 Task: Open a blank worksheet and write heading  Make a employee details data  Add 10 employee name:-  'Ethan Reynolds, Olivia Thompson, Benjamin Martinez, Emma Davis, Alexander Mitchell, Ava Rodriguez, Daniel Anderson, Mia Lewis, Christopher Scott, Sophia Harris.'in August Last week sales are  1000 to 1010. Department:-  Sales, HR, Finance, Marketing, IT, Operations, Finance, HR, Sales, Marketing. Position:-  Sales Manager, HR Manager, Accountant, Marketing Specialist, IT Specialist, Operations Manager, Financial Analyst, HR Assistant, Sales Representative, Marketing Assistant.Salary (USD):-  5000,4500,4000, 3800, 4200, 5200, 3800, 2800, 3200, 2500.Start Date:-  1/15/2020,7/1/2019, 3/10/2021,2/5/2022, 11/30/2018,6/15/2020, 9/1/2021,4/20/2022, 2/10/2019,9/5/2020. Save page auditingSalesForecast_2024
Action: Mouse moved to (14, 21)
Screenshot: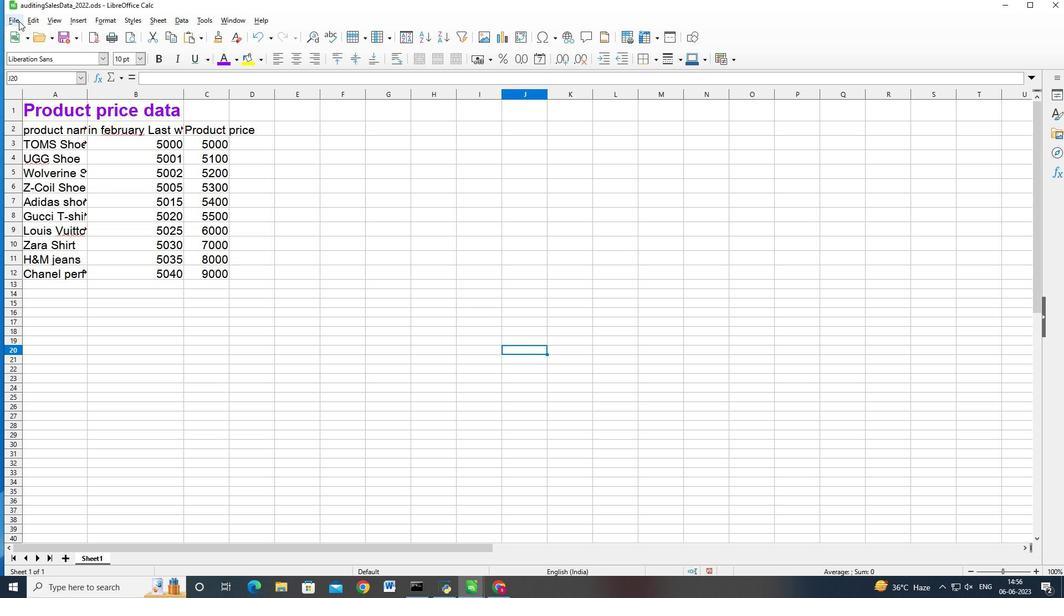 
Action: Mouse pressed left at (14, 21)
Screenshot: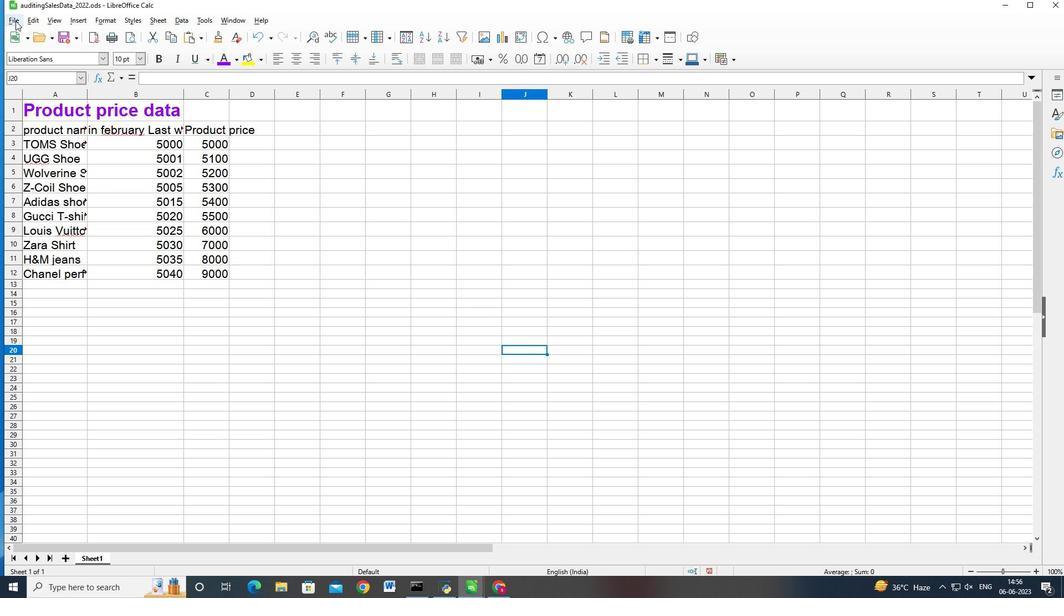 
Action: Mouse moved to (153, 44)
Screenshot: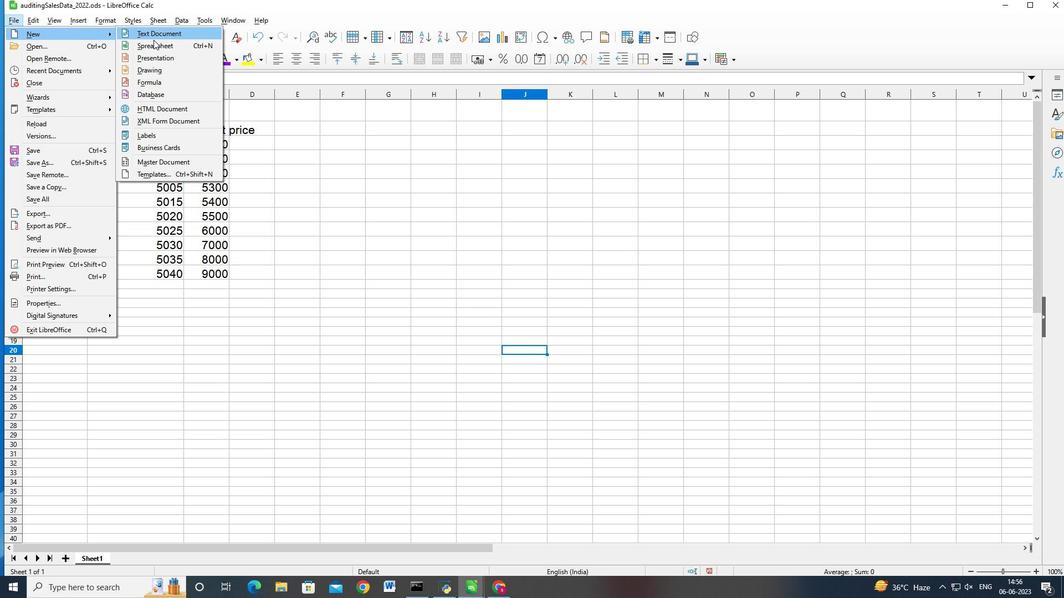 
Action: Mouse pressed left at (153, 44)
Screenshot: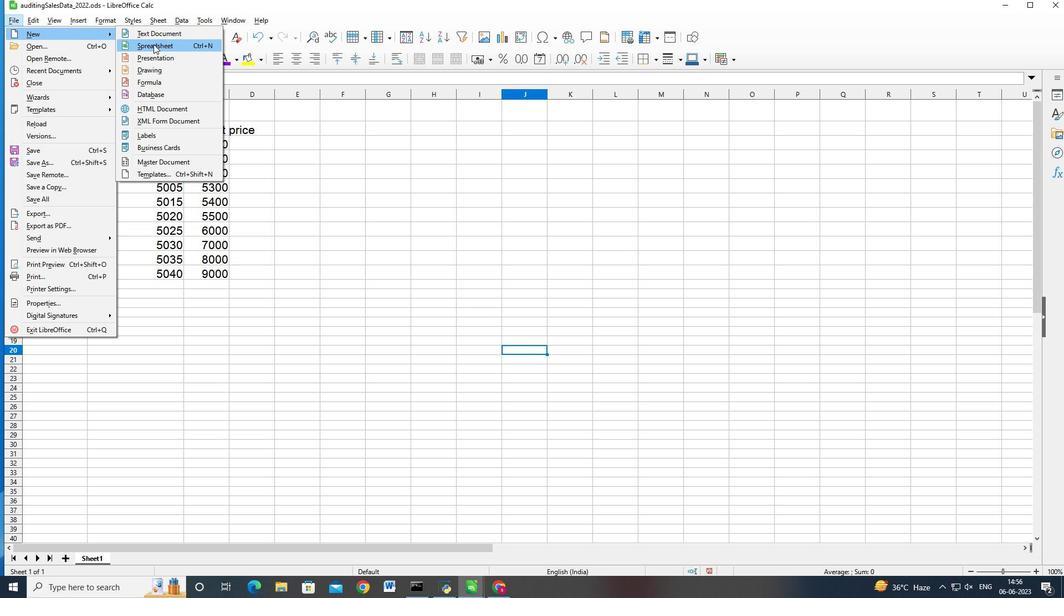 
Action: Mouse moved to (134, 28)
Screenshot: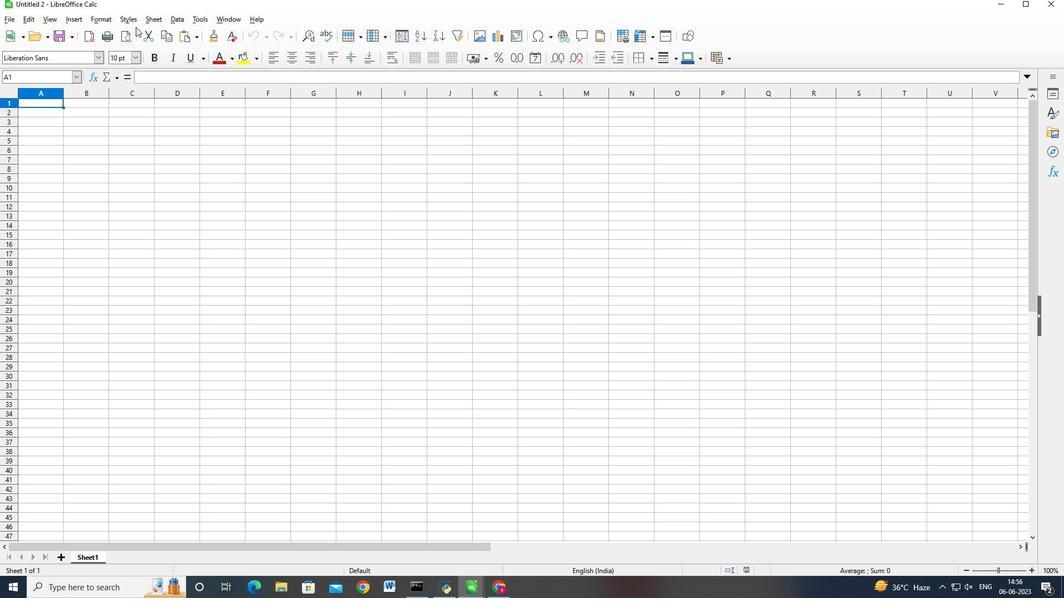 
Action: Key pressed <Key.shift>Make<Key.space>a<Key.space>employee<Key.space>details<Key.space>data<Key.enter><Key.shift><Key.shift><Key.shift><Key.shift><Key.shift><Key.shift><Key.shift><Key.shift>employee<Key.space>name<Key.enter><Key.shift_r>Ethan<Key.space><Key.shift>Reynolds<Key.enter><Key.shift>Olivia<Key.space><Key.shift>Thompson<Key.enter><Key.shift>Benjamin<Key.space><Key.shift>Martinez<Key.enter><Key.shift>Emma<Key.space><Key.shift_r>Davis<Key.enter><Key.shift_r>Alexander<Key.space><Key.shift>Mitchell<Key.enter><Key.caps_lock>AV<Key.backspace><Key.caps_lock>va<Key.space><Key.shift>Rodi<Key.backspace>riguez<Key.space><Key.enter><Key.shift_r>Daniel<Key.space><Key.shift>ANd<Key.backspace><Key.backspace>nderson<Key.enter><Key.shift>Mia<Key.space><Key.shift>Lewis<Key.enter><Key.shift>Christopher<Key.space><Key.shift_r>Scott<Key.enter><Key.shift_r>Sophia<Key.space><Key.shift>Harriss<Key.backspace><Key.right><Key.up><Key.up><Key.up><Key.up><Key.up><Key.up><Key.up><Key.up><Key.up><Key.up>in<Key.space><Key.shift_r>Augt<Key.backspace>ust<Key.space><Key.shift>Last<Key.space>week<Key.space>sales<Key.enter>1000<Key.enter>1001<Key.enter>1002<Key.enter>1003<Key.enter>1004<Key.enter>1005<Key.enter>1005<Key.backspace>6<Key.enter>1007<Key.enter>1008<Key.enter>1009<Key.right><Key.up><Key.up><Key.up><Key.up><Key.up><Key.up><Key.up><Key.up><Key.up><Key.shift_r>D<Key.backspace><Key.up><Key.shift_r>Department<Key.enter><Key.shift_r>Sales<Key.enter><Key.caps_lock>HR<Key.enter><Key.caps_lock><Key.shift>Finance<Key.enter><Key.shift>Marketing<Key.enter><Key.shift>I<Key.caps_lock>T<Key.enter><Key.caps_lock><Key.shift>Operations<Key.enter><Key.shift_r>Finance<Key.enter><Key.shift>Marketing<Key.enter><Key.caps_lock>IT<Key.space><Key.caps_lock><Key.enter><Key.up><Key.up><Key.up><Key.up><Key.up><Key.up><Key.up><Key.up><Key.up><Key.down><Key.down><Key.down><Key.down><Key.down><Key.down><Key.down><Key.caps_lock>HR<Key.enter>SALES<Key.backspace><Key.backspace><Key.backspace><Key.backspace><Key.caps_lock>ales<Key.enter><Key.shift>Marketing<Key.right><Key.up><Key.up><Key.up><Key.up><Key.up><Key.up><Key.up><Key.up><Key.up><Key.up><Key.shift_r><Key.shift>O<Key.backspace><Key.shift>{p<Key.backspace><Key.backspace><Key.shift><Key.shift>Position<Key.enter><Key.shift_r>Sales<Key.space><Key.shift>Manager<Key.enter><Key.caps_lock>HR<Key.space><Key.caps_lock>m<Key.backspace><Key.shift>man<Key.backspace><Key.backspace><Key.backspace><Key.shift>Mange<Key.backspace><Key.backspace>ager<Key.enter><Key.shift_r>Accountant<Key.enter><Key.shift>Marketing<Key.space><Key.shift_r>Specialist<Key.enter><Key.caps_lock>IT<Key.space><Key.caps_lock><Key.shift_r>Specialist<Key.enter><Key.shift>Operations<Key.space><Key.shift>Manager<Key.enter><Key.shift>Financial<Key.space><Key.shift_r>Analyst<Key.enter><Key.shift><Key.caps_lock>HR<Key.space><Key.caps_lock><Key.shift_r>Asi<Key.backspace>sistant<Key.enter><Key.shift_r>Sakes<Key.backspace><Key.backspace><Key.backspace>e<Key.backspace>k<Key.backspace>les<Key.space><Key.shift_r>Representative<Key.enter><Key.shift>mark<Key.backspace><Key.backspace><Key.backspace><Key.backspace><Key.backspace><Key.shift>Marketing<Key.space><Key.shift_r>Assistant<Key.right><Key.up><Key.up><Key.up><Key.up><Key.up><Key.up><Key.up><Key.up><Key.up><Key.up><Key.shift_r>Salary<Key.space><Key.shift>(<Key.space><Key.caps_lock>USD<Key.shift>)<Key.left><Key.left><Key.left><Key.right><Key.right><Key.right><Key.right><Key.left>
Screenshot: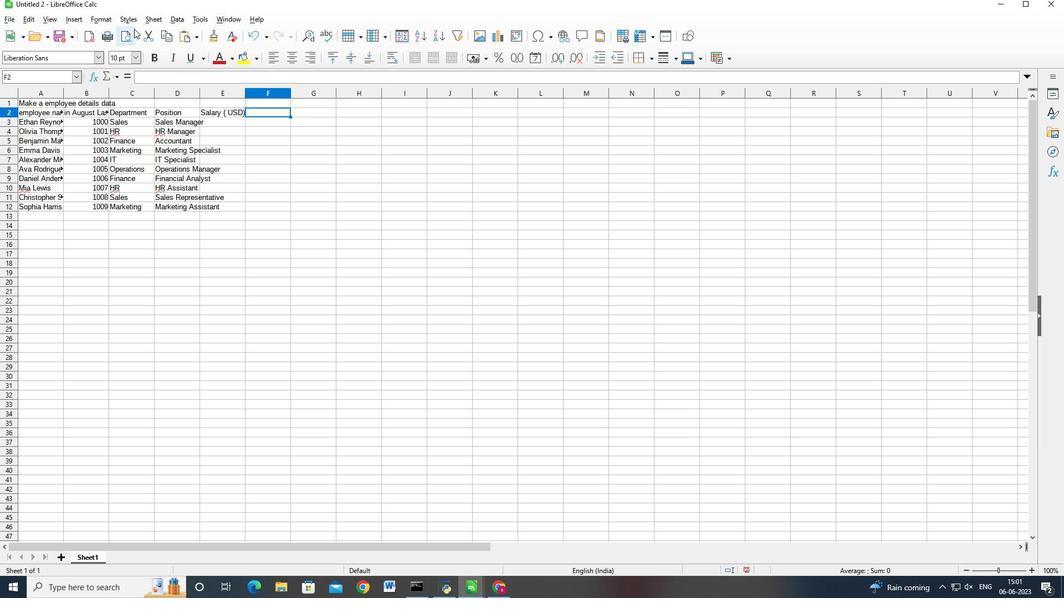 
Action: Mouse moved to (162, 74)
Screenshot: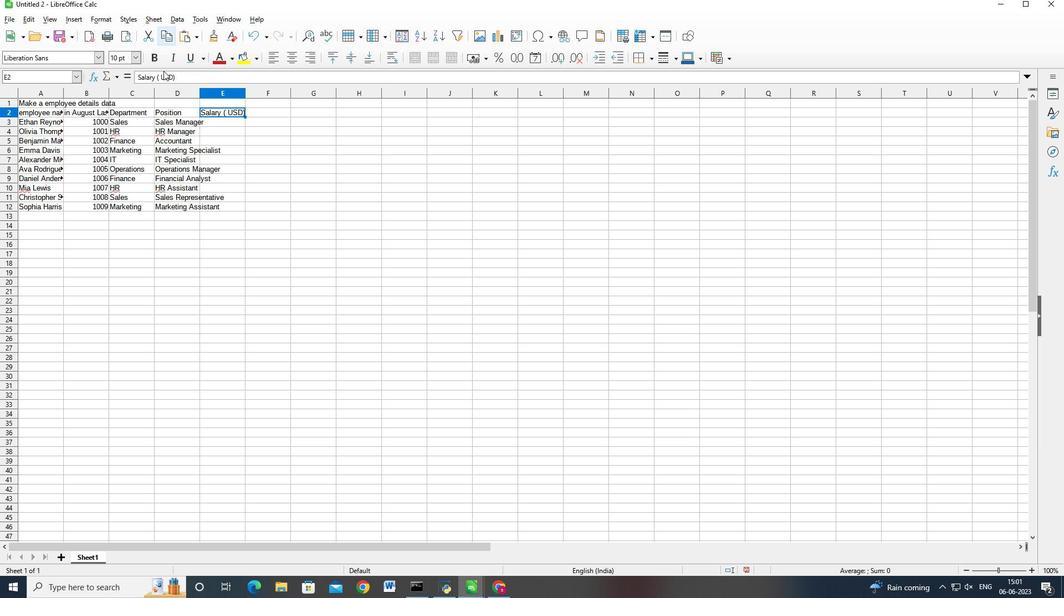 
Action: Mouse pressed left at (162, 74)
Screenshot: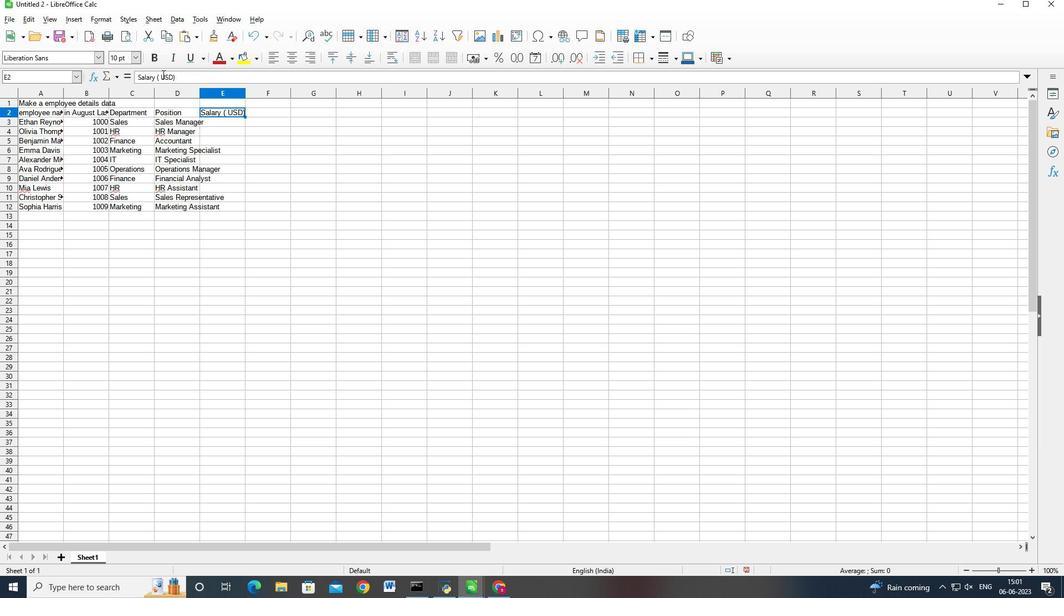 
Action: Mouse moved to (164, 73)
Screenshot: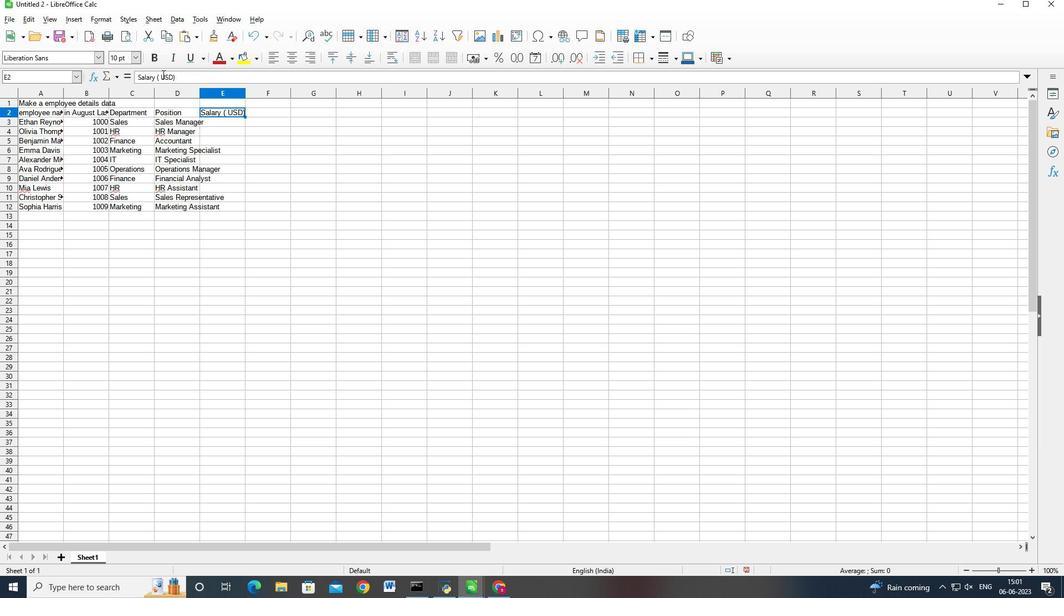 
Action: Key pressed <Key.backspace>
Screenshot: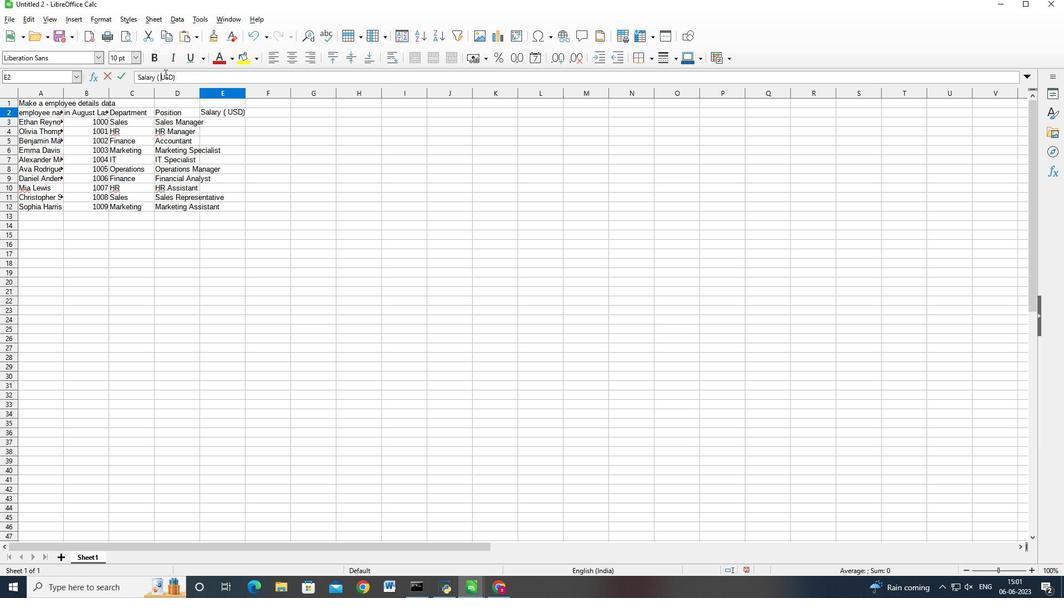 
Action: Mouse moved to (217, 120)
Screenshot: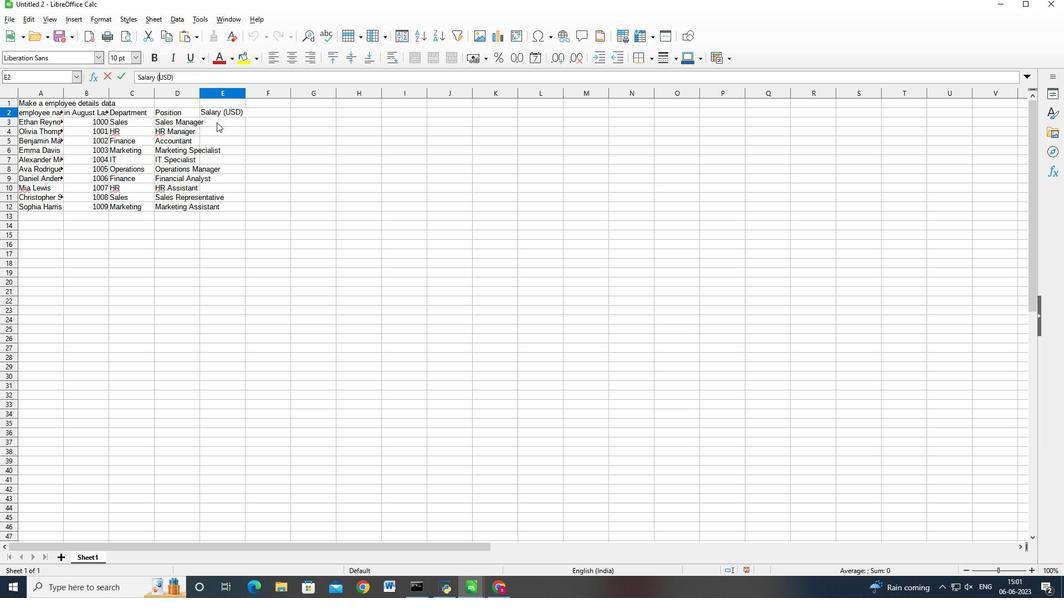 
Action: Mouse pressed left at (217, 120)
Screenshot: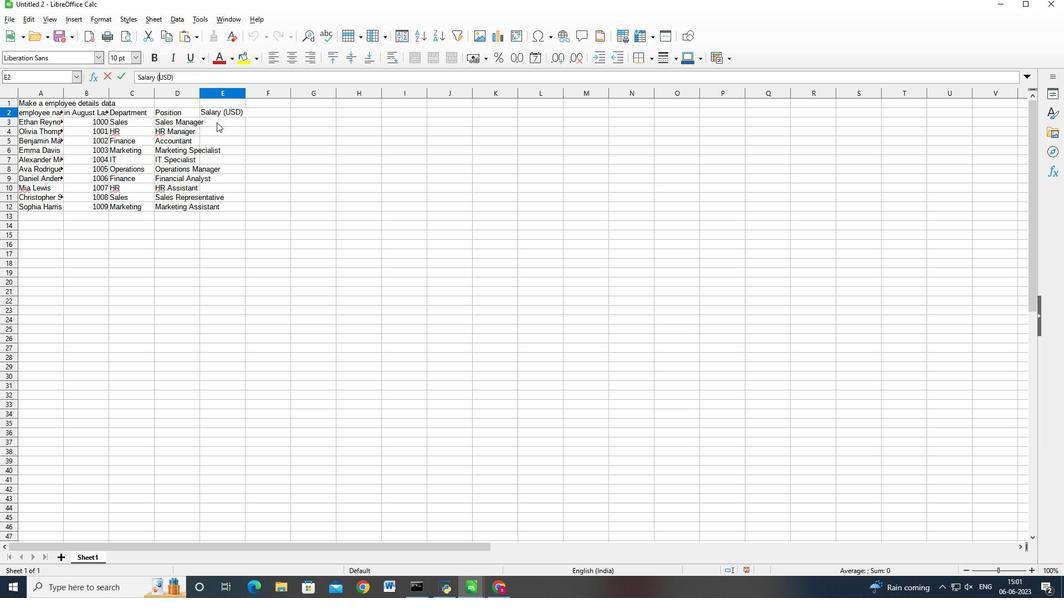 
Action: Mouse moved to (217, 120)
Screenshot: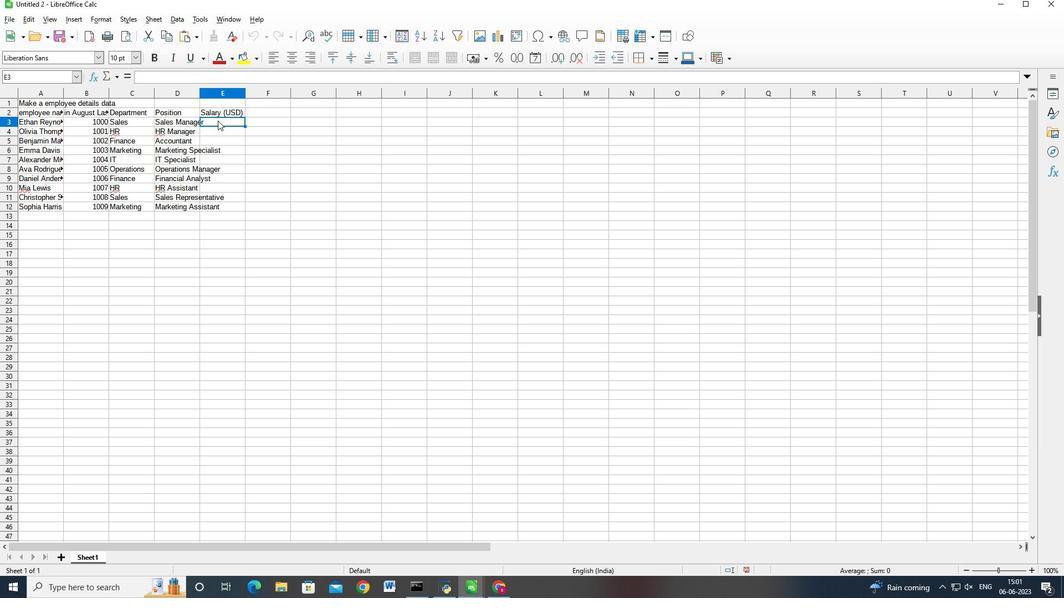 
Action: Key pressed 5000<Key.enter>4500400<Key.backspace><Key.backspace><Key.backspace><Key.enter>4000<Key.enter>3800<Key.enter>4200<Key.enter>5200<Key.enter>3800<Key.enter>2800<Key.enter>3200<Key.enter>2500<Key.right><Key.up><Key.up><Key.up><Key.up><Key.up><Key.up><Key.up><Key.up><Key.up><Key.up><Key.shift_r>ST<Key.backspace><Key.backspace>S<Key.caps_lock>tr<Key.backspace>art<Key.space><Key.shift_r>Date<Key.enter>1/15/2020<Key.enter>7/1/2019<Key.enter>3/10/2021<Key.enter>2/5/200<Key.enter>
Screenshot: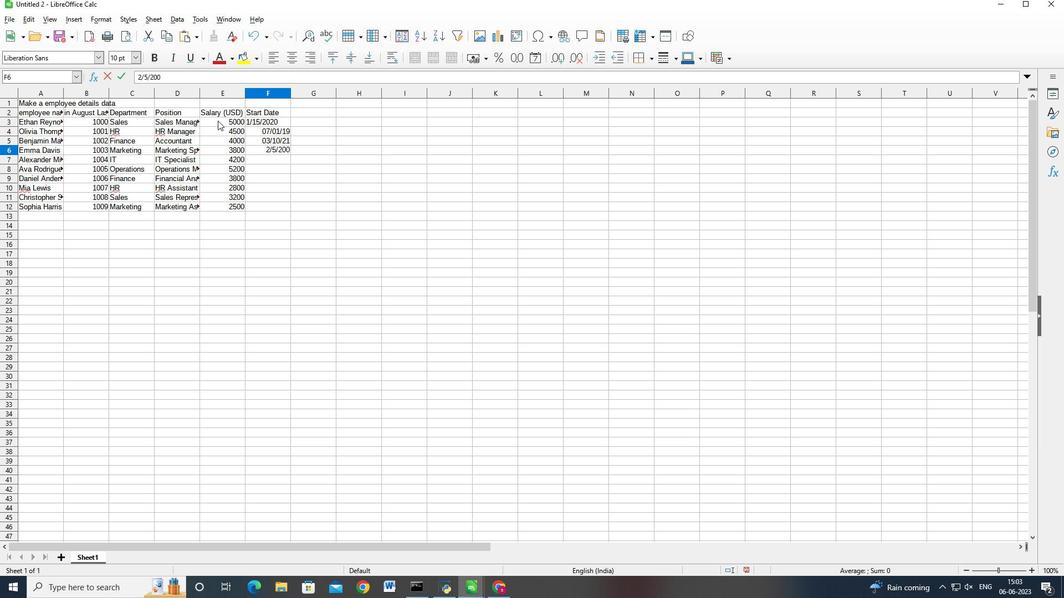 
Action: Mouse moved to (257, 145)
Screenshot: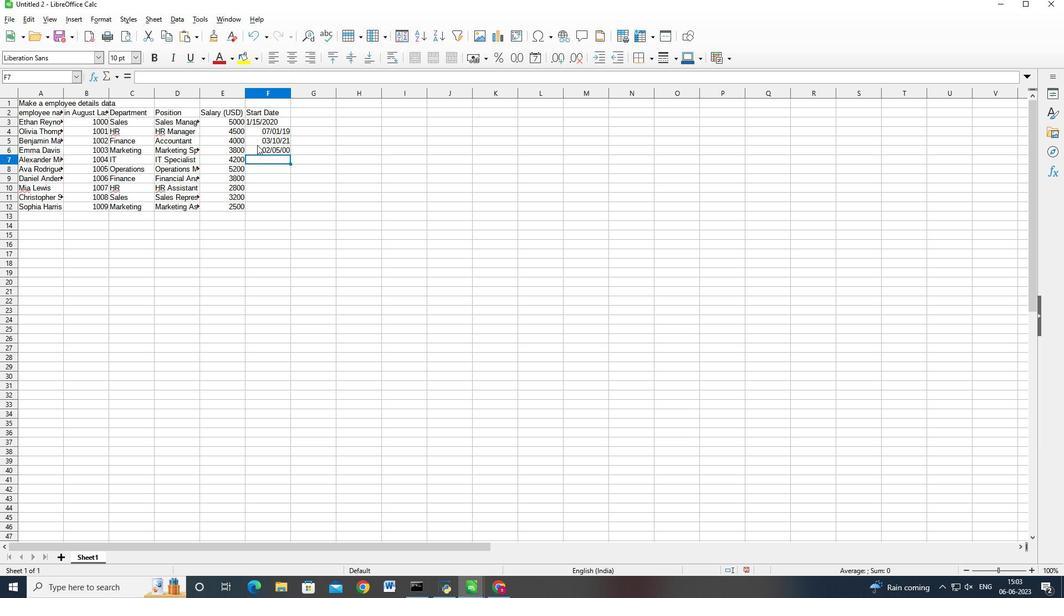 
Action: Mouse pressed left at (257, 145)
Screenshot: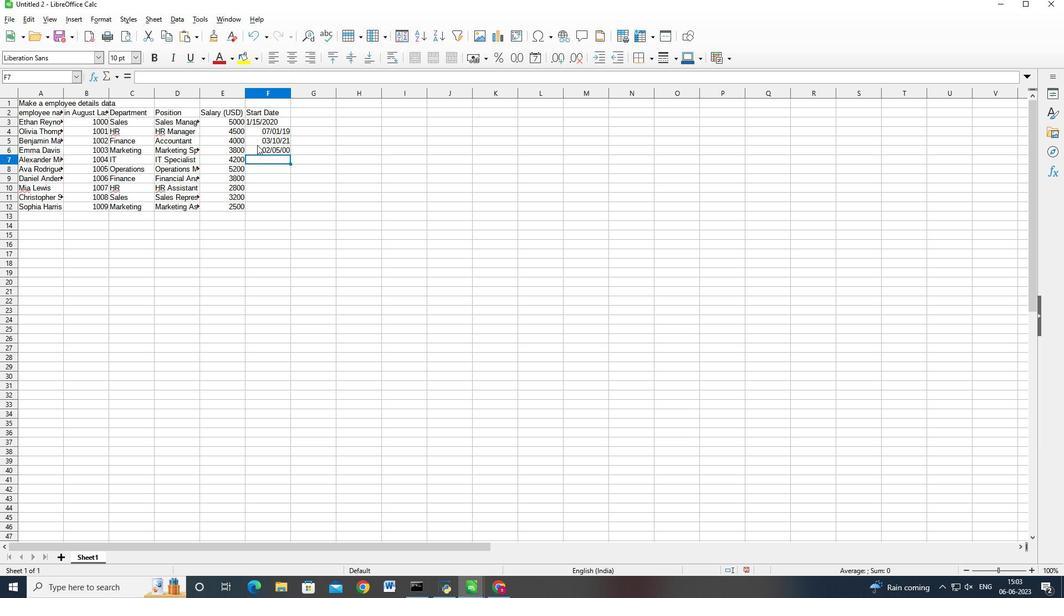 
Action: Mouse moved to (160, 73)
Screenshot: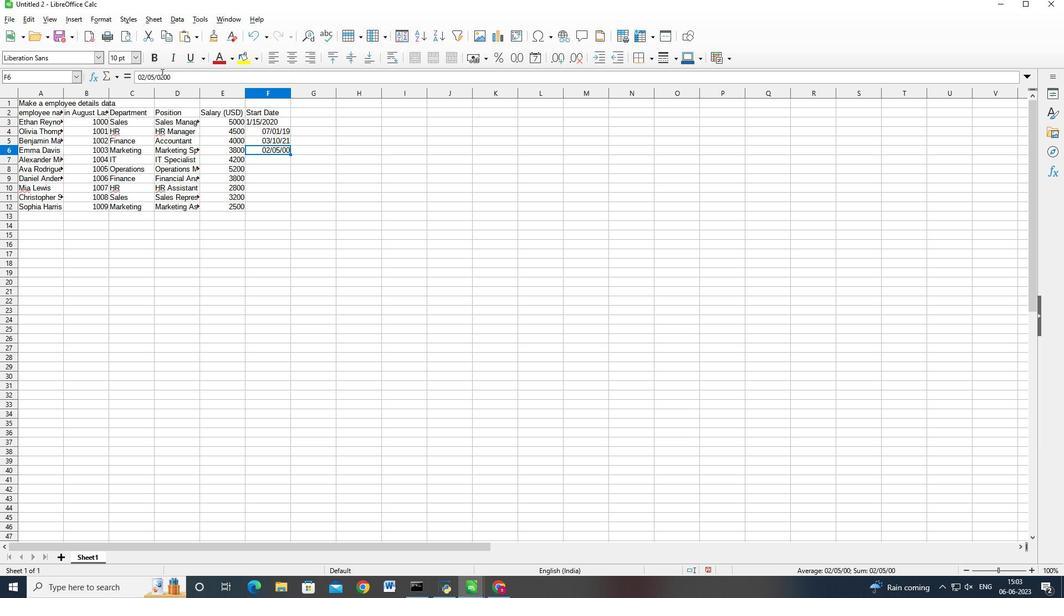 
Action: Mouse pressed left at (160, 73)
Screenshot: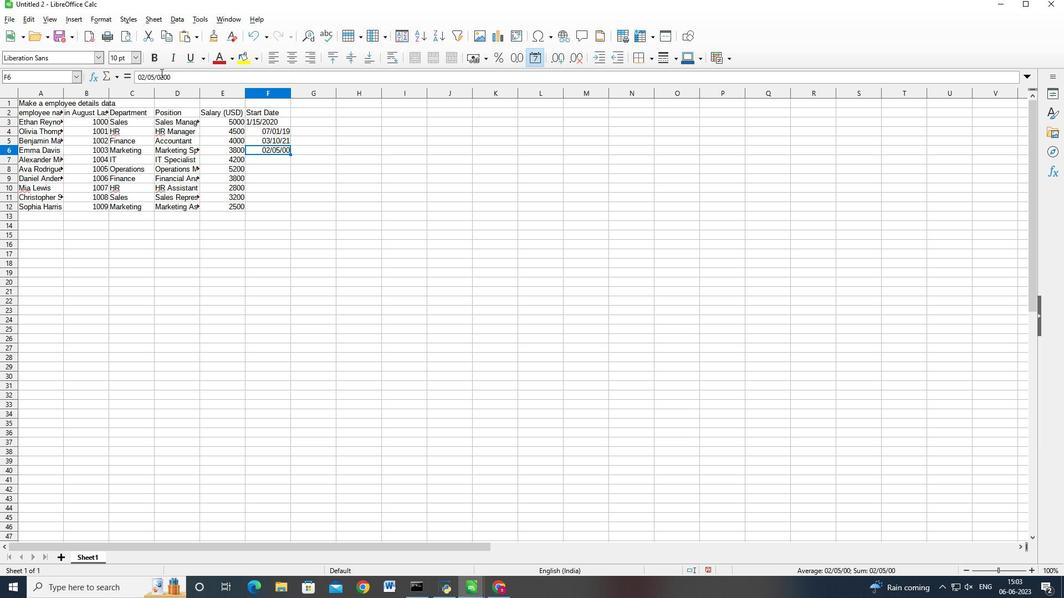 
Action: Mouse moved to (183, 72)
Screenshot: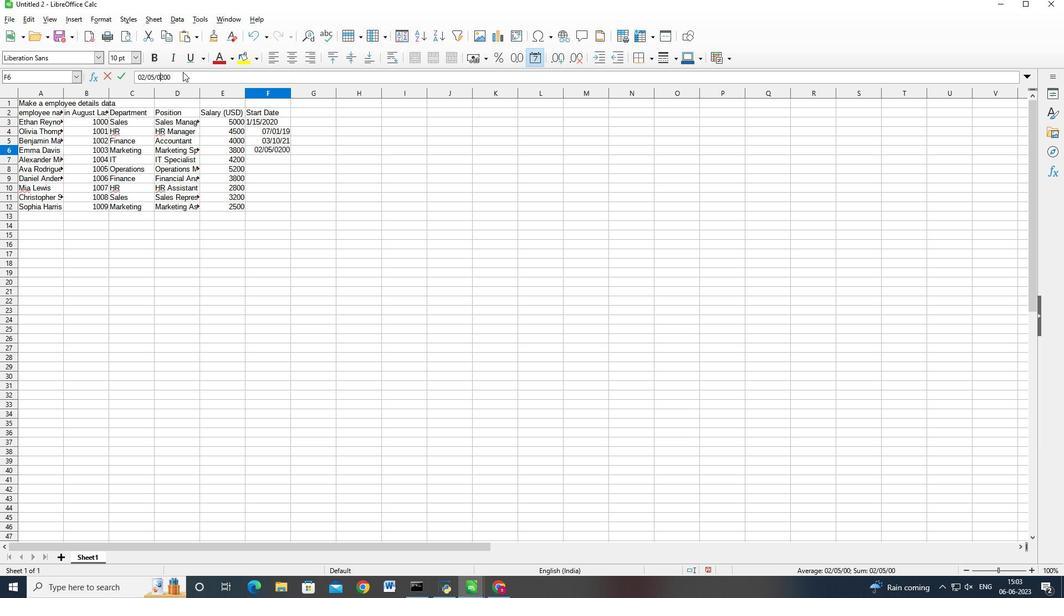 
Action: Key pressed <Key.backspace><Key.right><Key.right><Key.left><Key.right><Key.right>2<Key.backspace><Key.backspace>22<Key.enter>11/30/2018<Key.enter>6/15/2020<Key.enter>9/1/2021<Key.enter>4/20/2022<Key.enter>2/10/2019<Key.enter>9/5/2020<Key.enter>
Screenshot: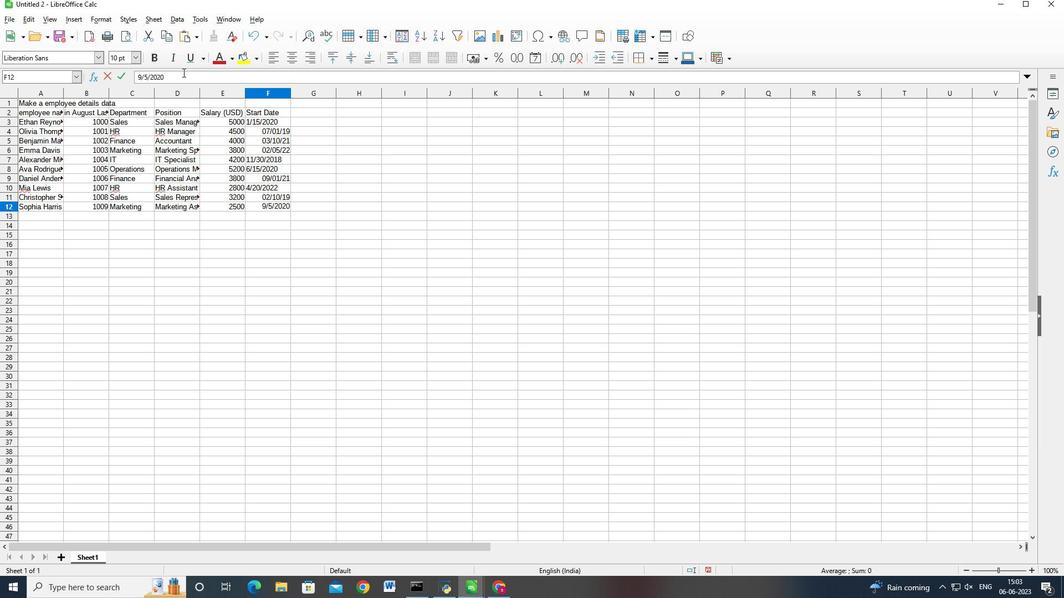
Action: Mouse moved to (285, 214)
Screenshot: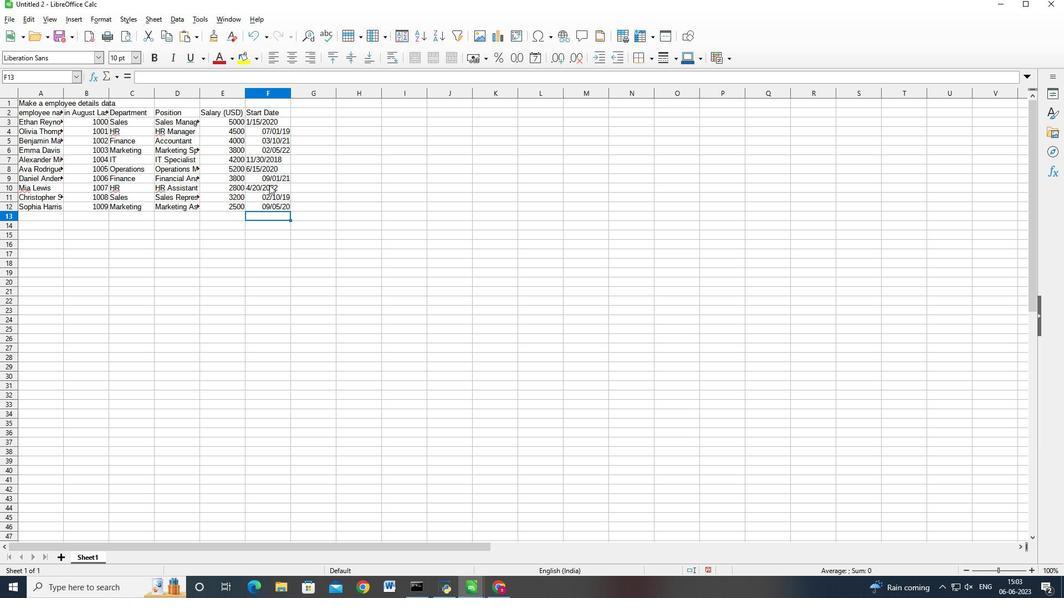 
Action: Key pressed ctrl+S
Screenshot: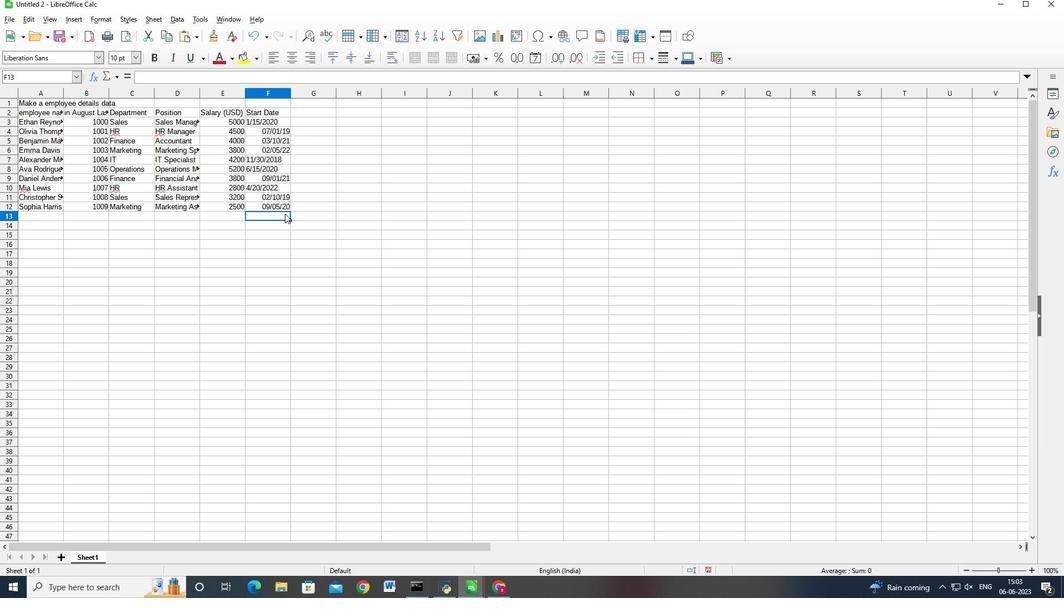 
Action: Mouse moved to (205, 237)
Screenshot: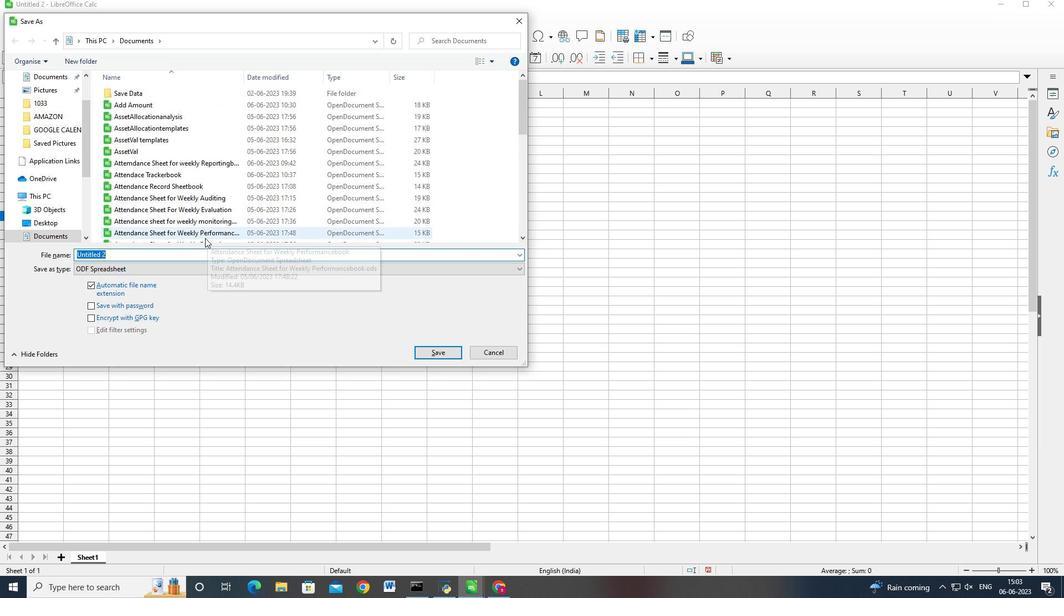 
Action: Key pressed <Key.backspace>auditing<Key.shift>Sales<Key.shift>Forecast<Key.shift>_2024<Key.enter>
Screenshot: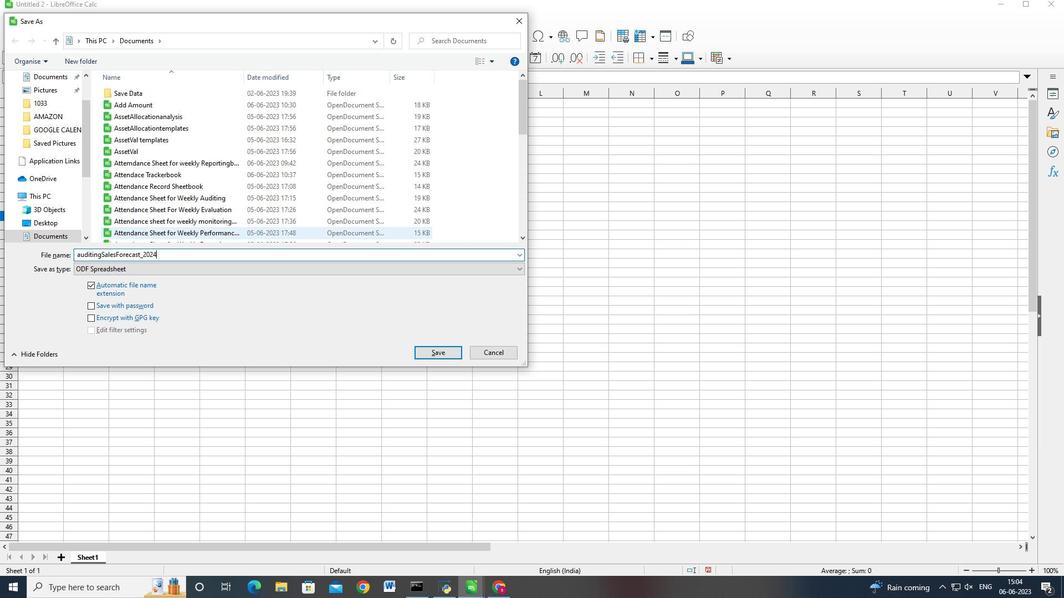 
